 Task: Create Board Digital Advertising Strategies to Workspace Digital Strategy Consulting. Create Board IT Service Desk Management to Workspace Digital Strategy Consulting. Create Board Voice of Customer Customer Journey Mapping and Analysis to Workspace Digital Strategy Consulting
Action: Mouse moved to (485, 106)
Screenshot: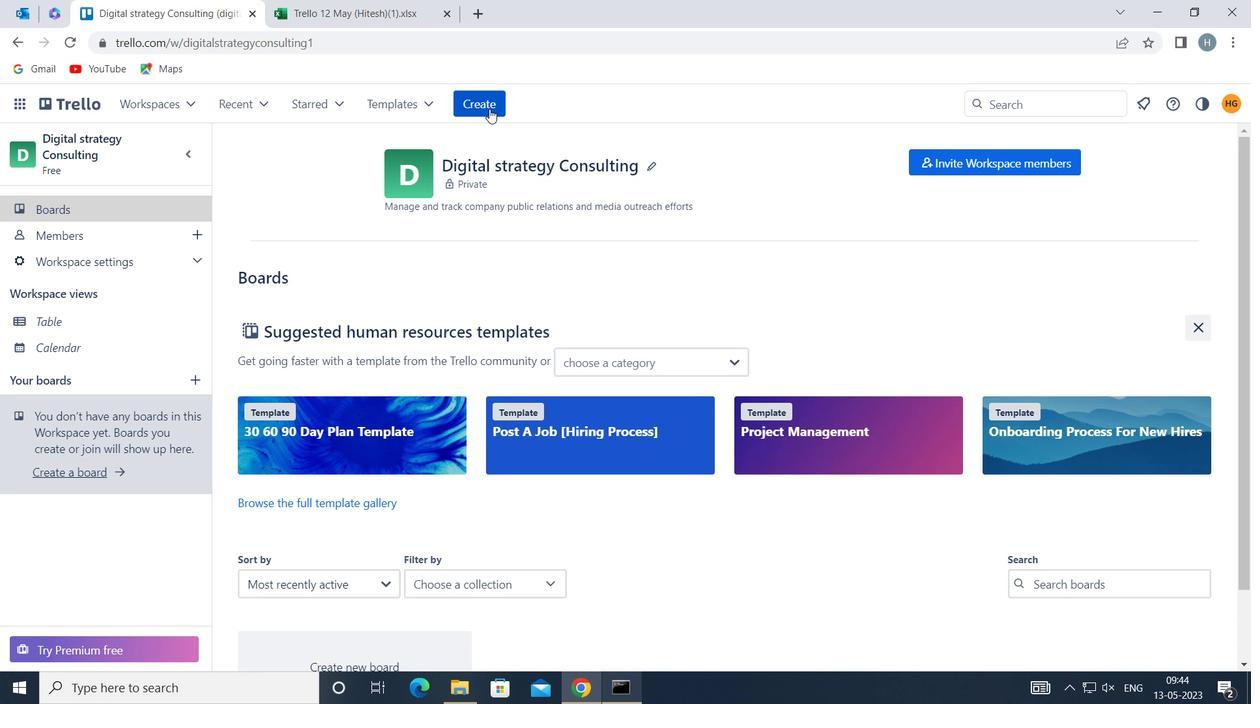 
Action: Mouse pressed left at (485, 106)
Screenshot: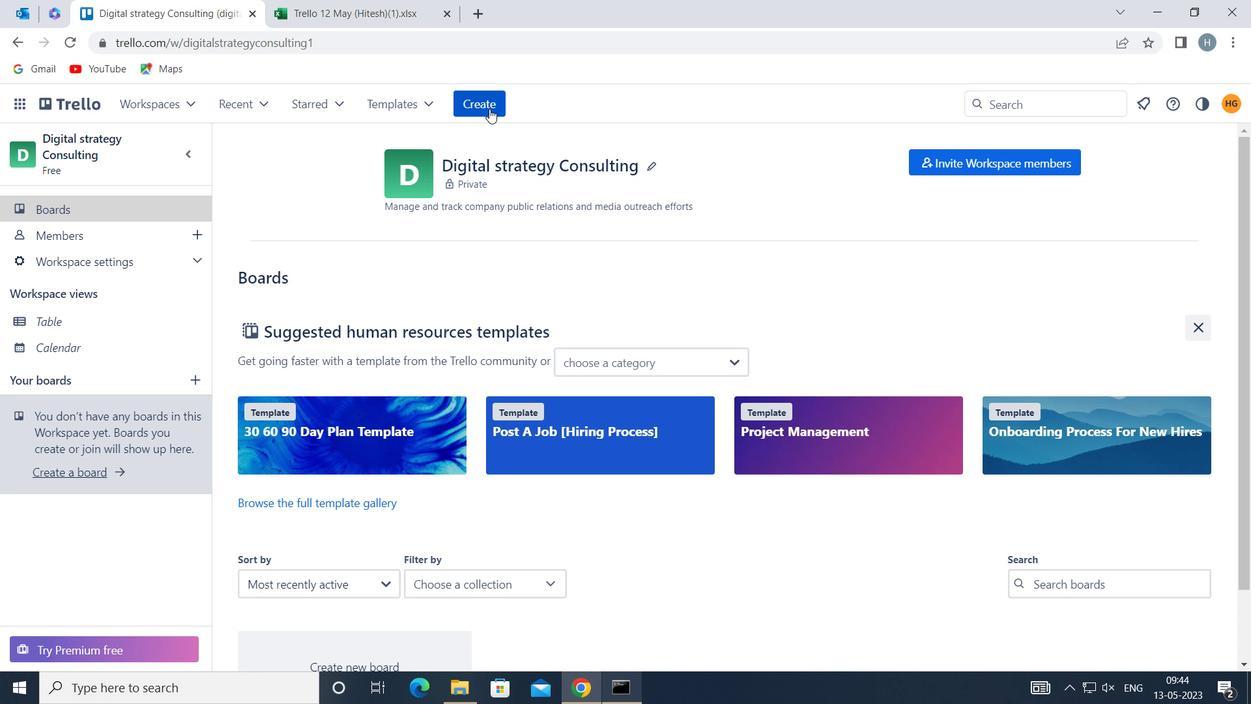 
Action: Mouse moved to (517, 162)
Screenshot: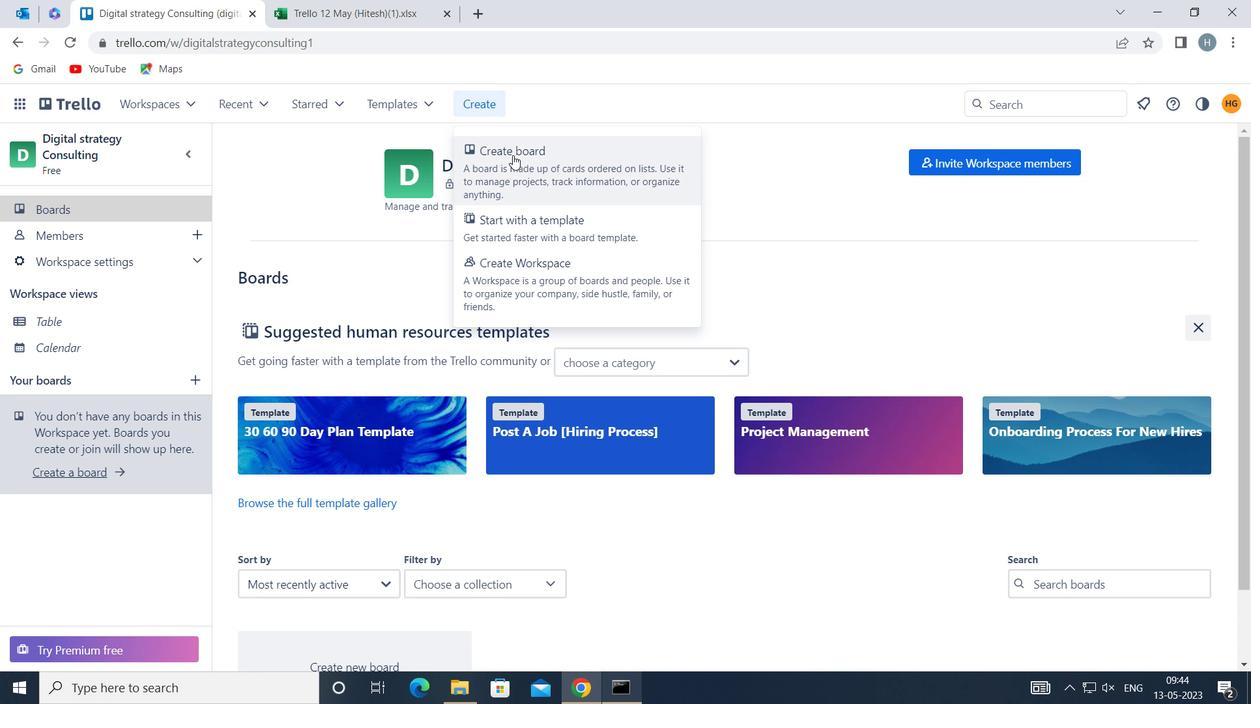 
Action: Mouse pressed left at (517, 162)
Screenshot: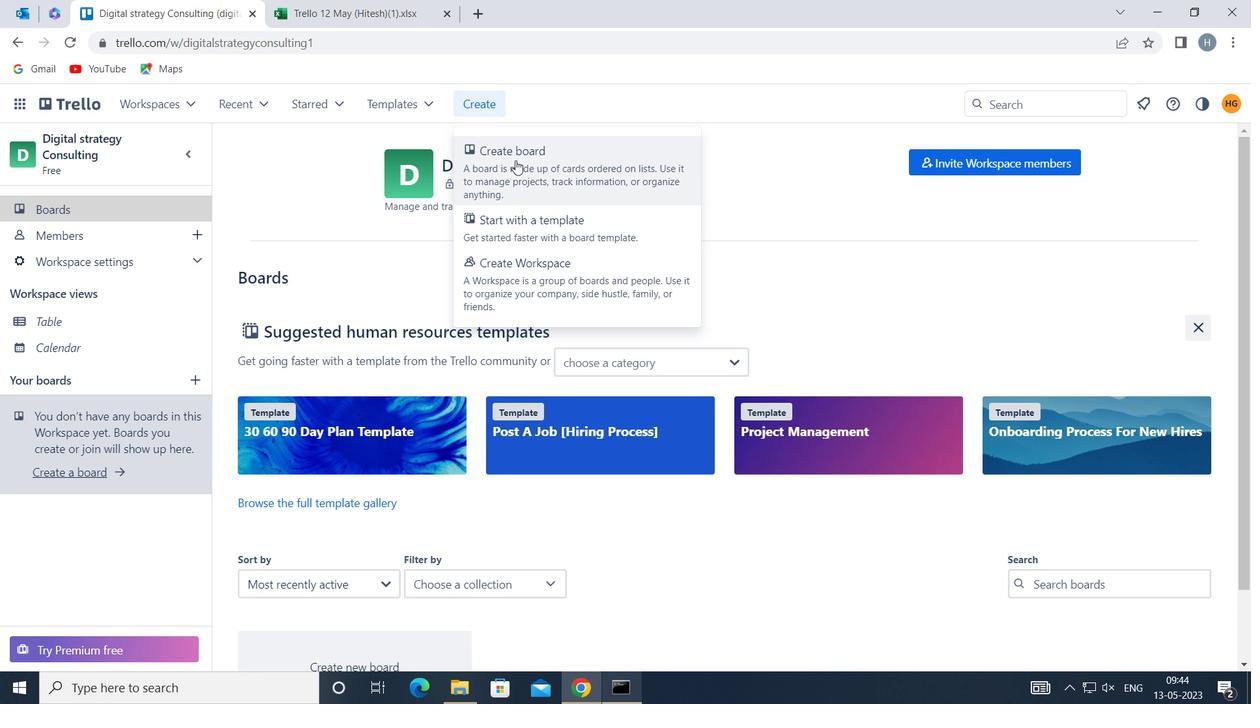 
Action: Mouse moved to (562, 367)
Screenshot: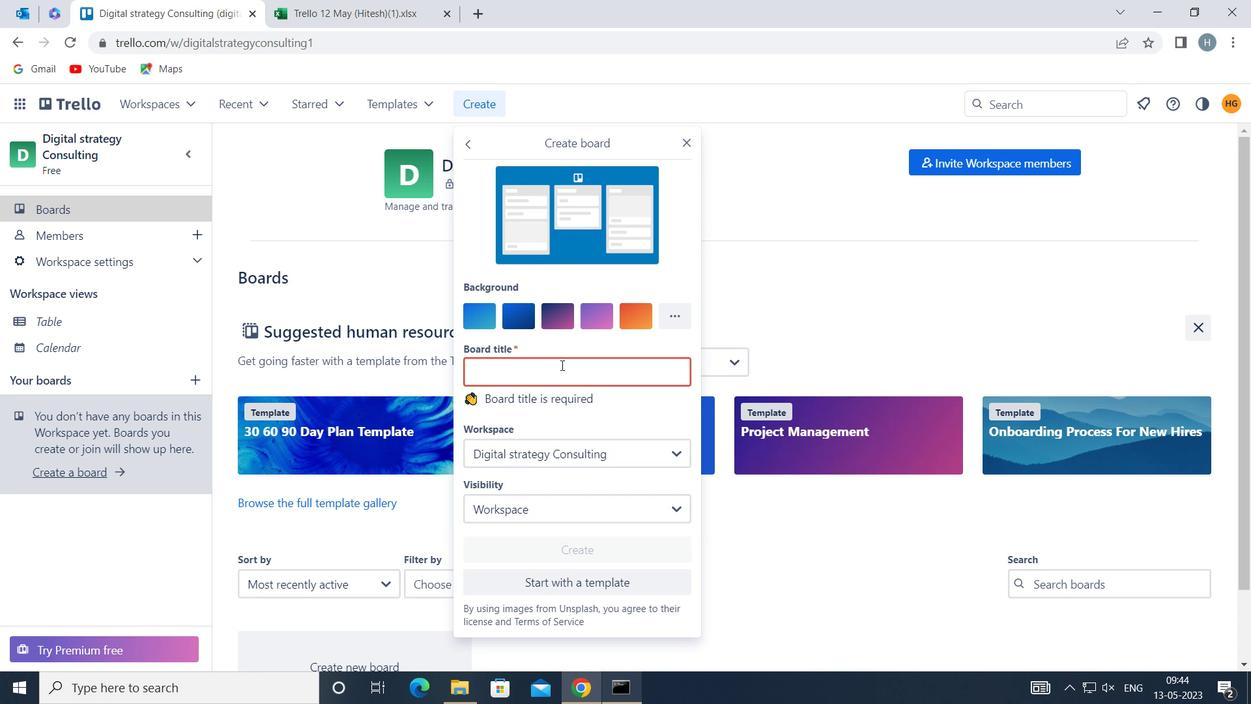 
Action: Mouse pressed left at (562, 367)
Screenshot: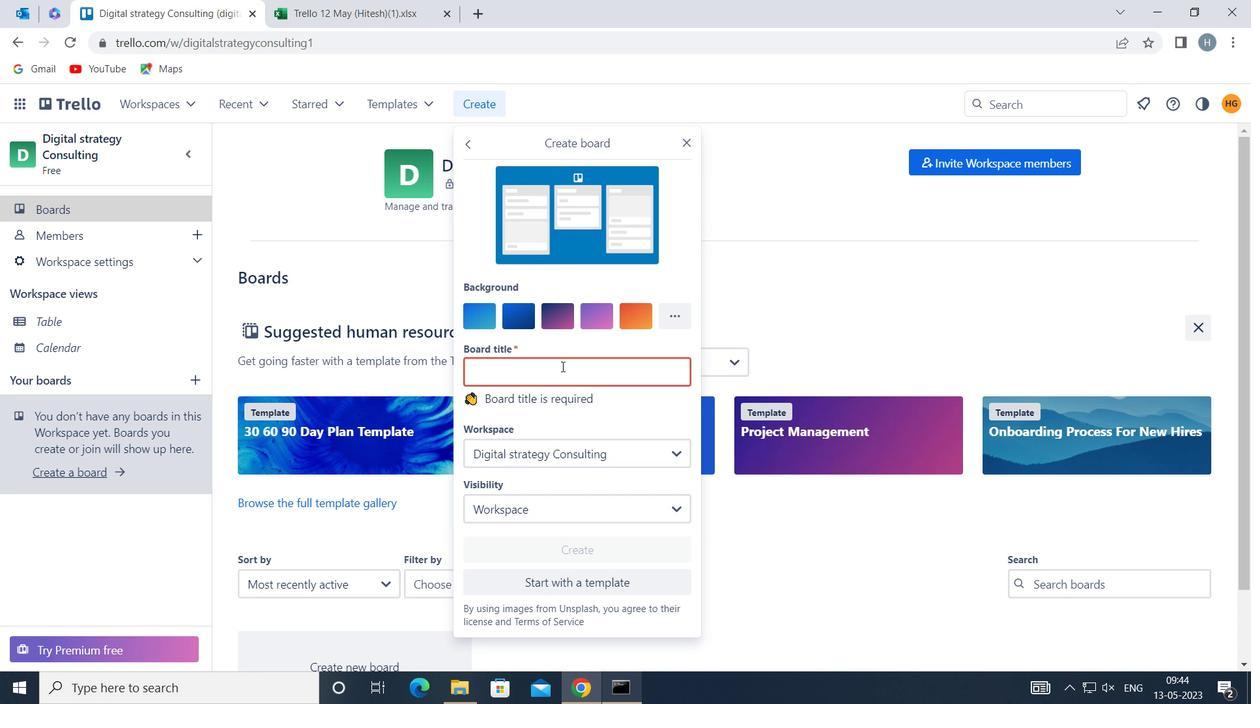 
Action: Mouse moved to (564, 367)
Screenshot: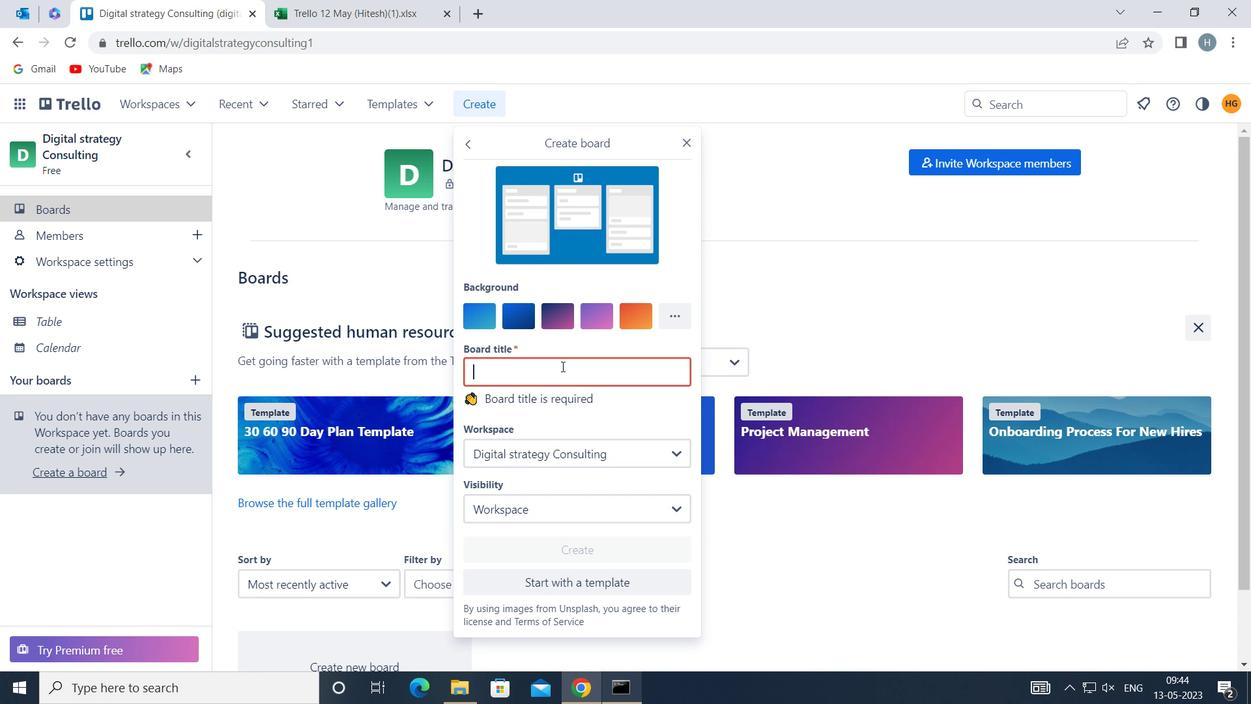 
Action: Key pressed <Key.shift>DIGITAL<Key.space><Key.shift>ADVERTISING<Key.space><Key.shift>STRATEGIES
Screenshot: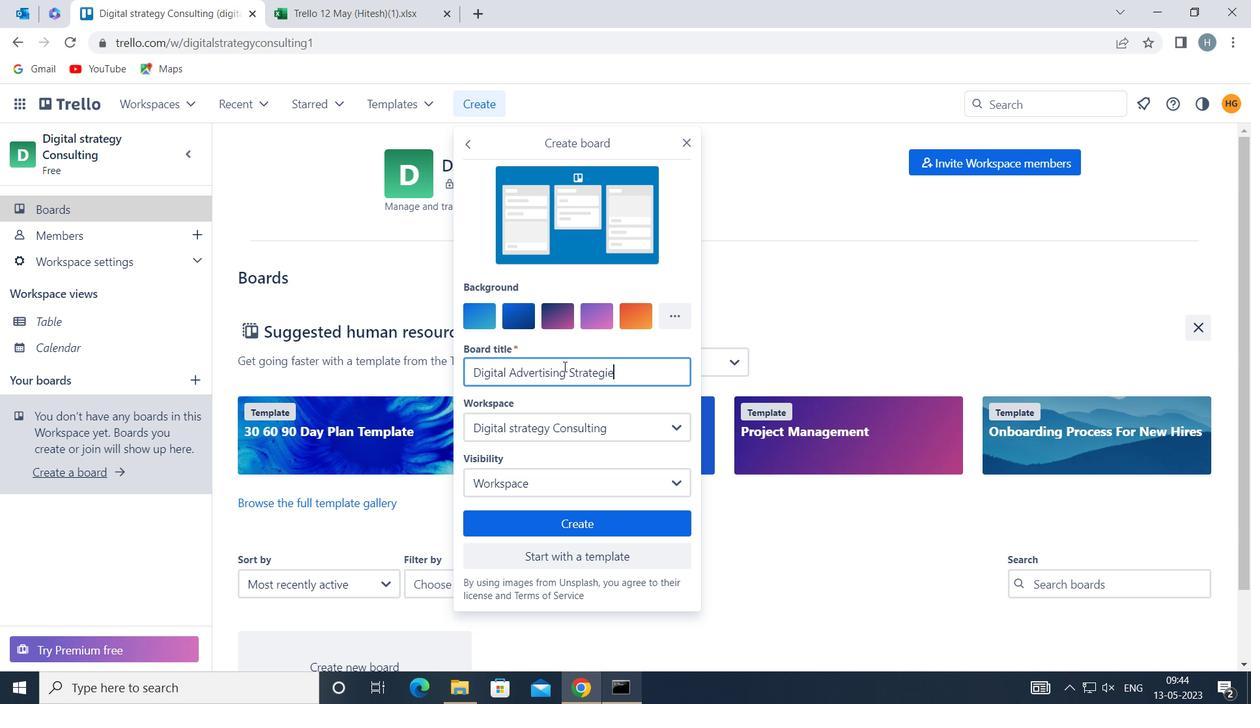 
Action: Mouse moved to (578, 522)
Screenshot: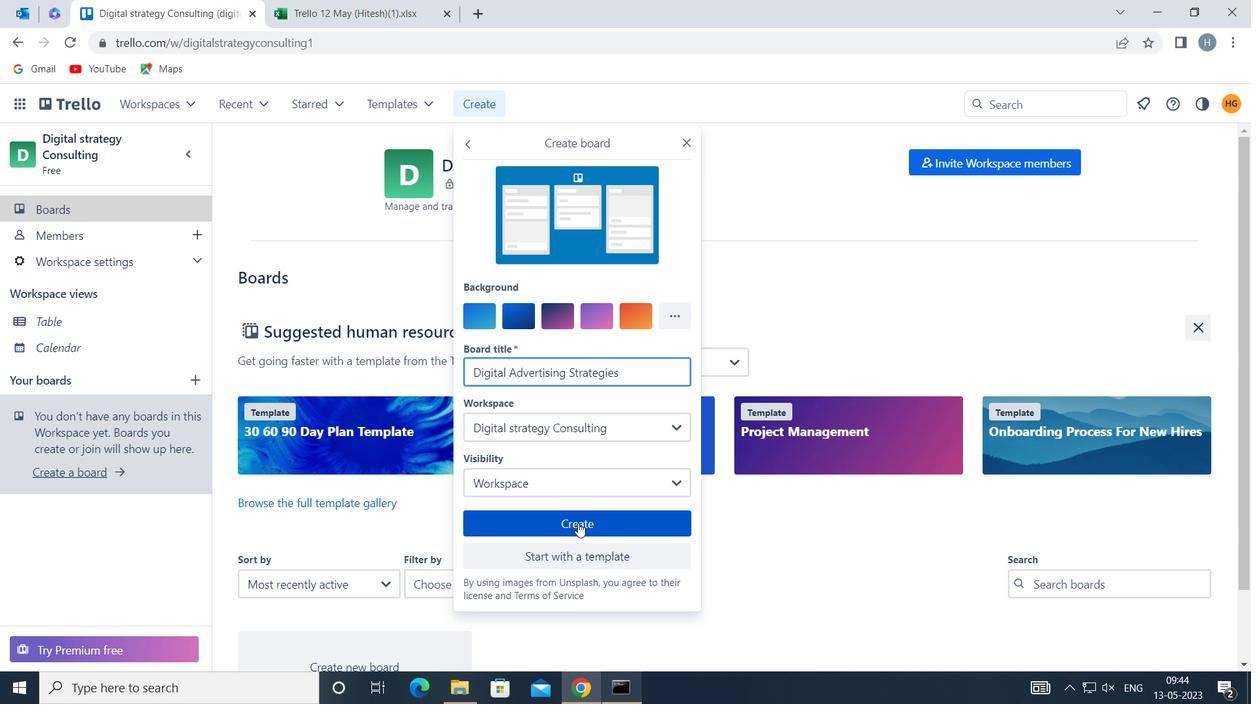 
Action: Mouse pressed left at (578, 522)
Screenshot: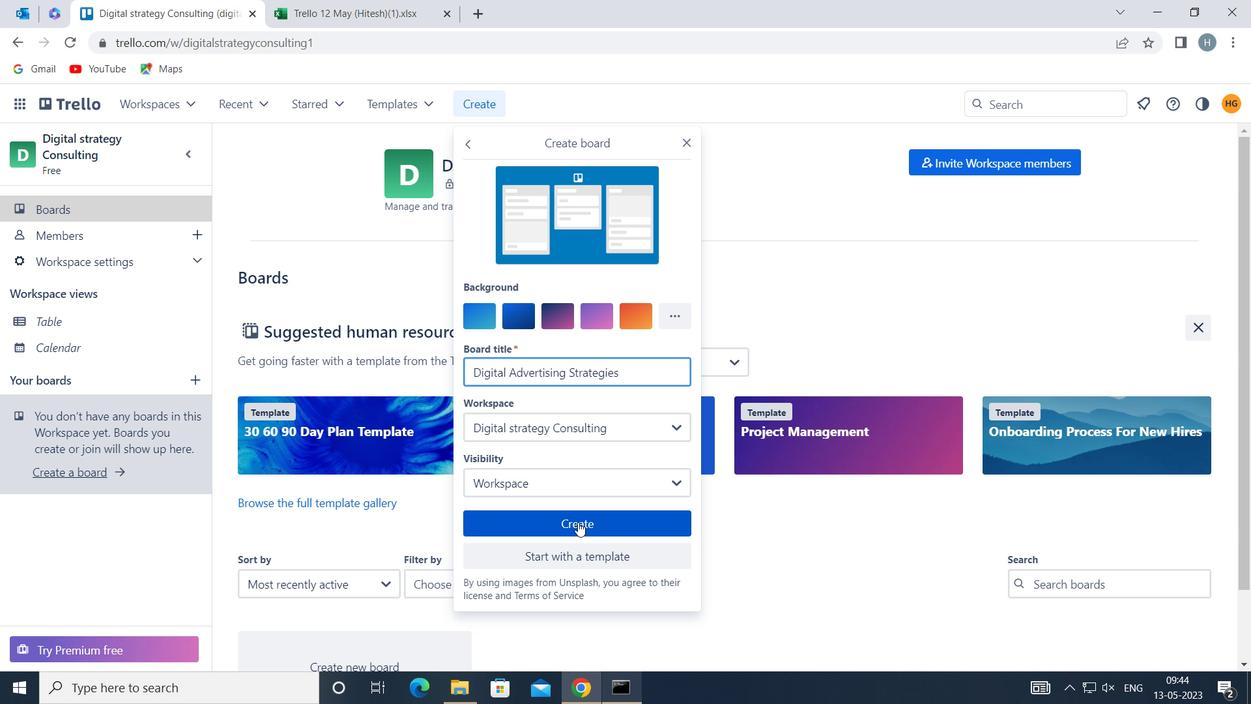 
Action: Mouse moved to (482, 100)
Screenshot: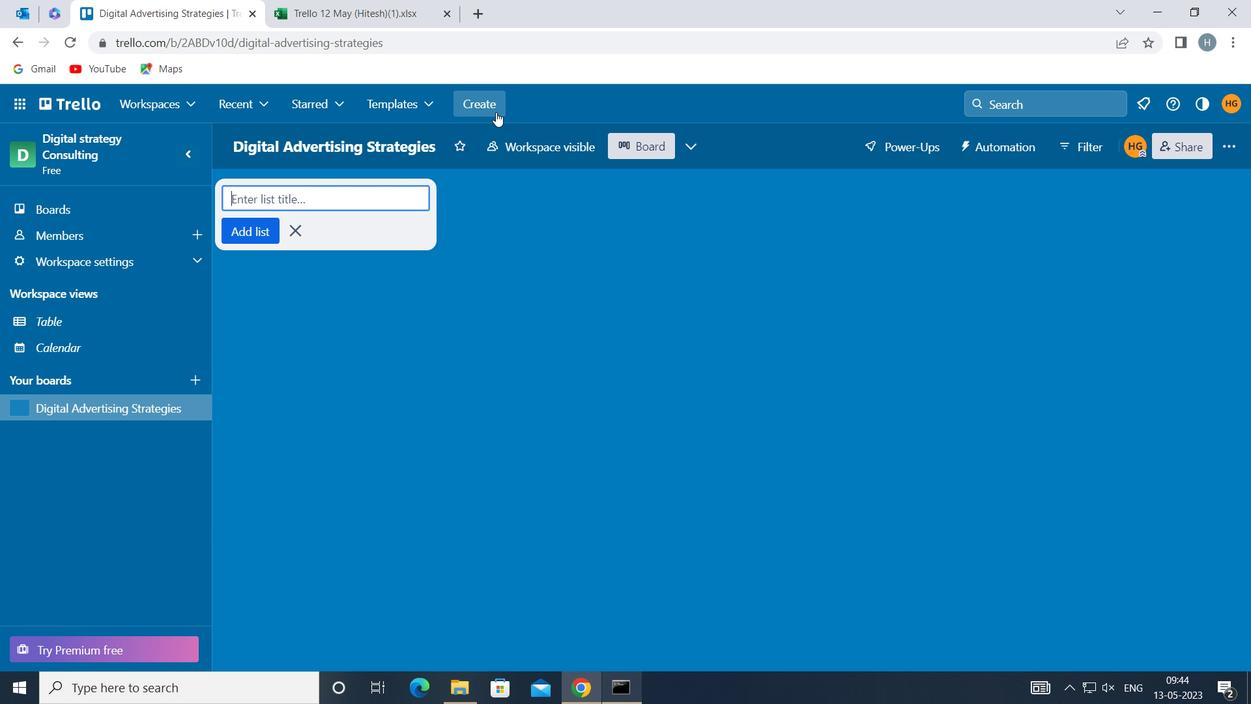 
Action: Mouse pressed left at (482, 100)
Screenshot: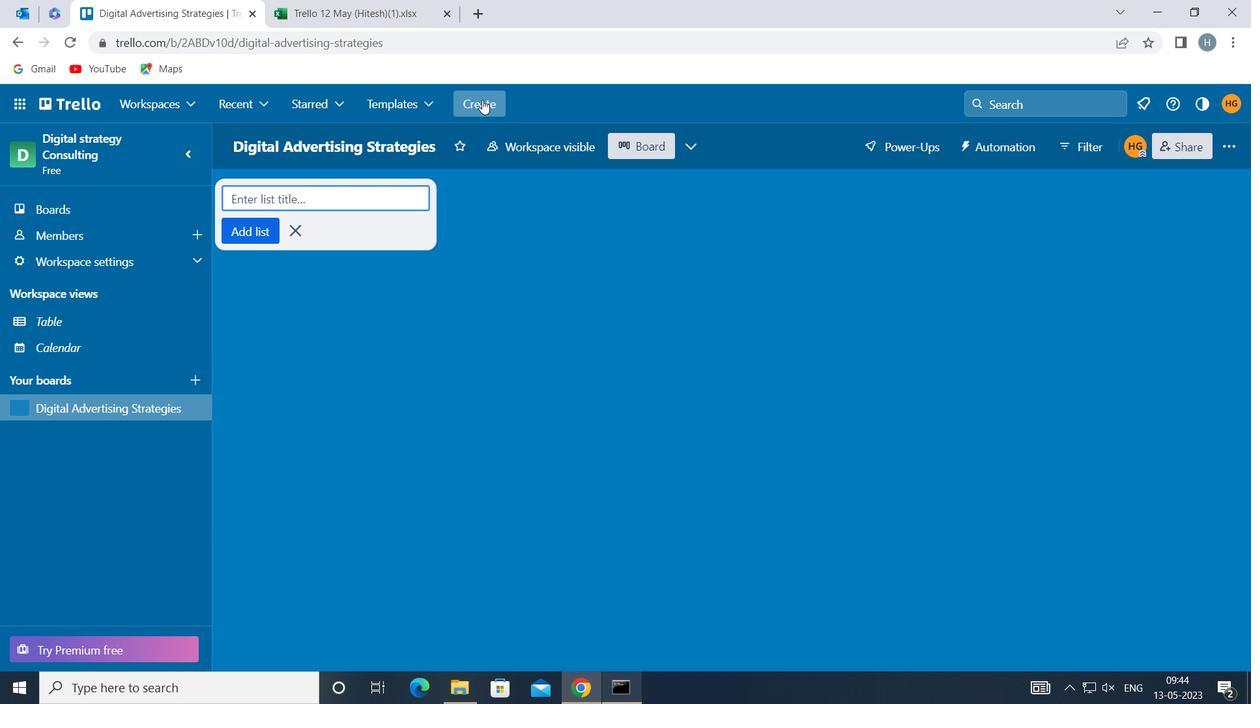 
Action: Mouse moved to (529, 164)
Screenshot: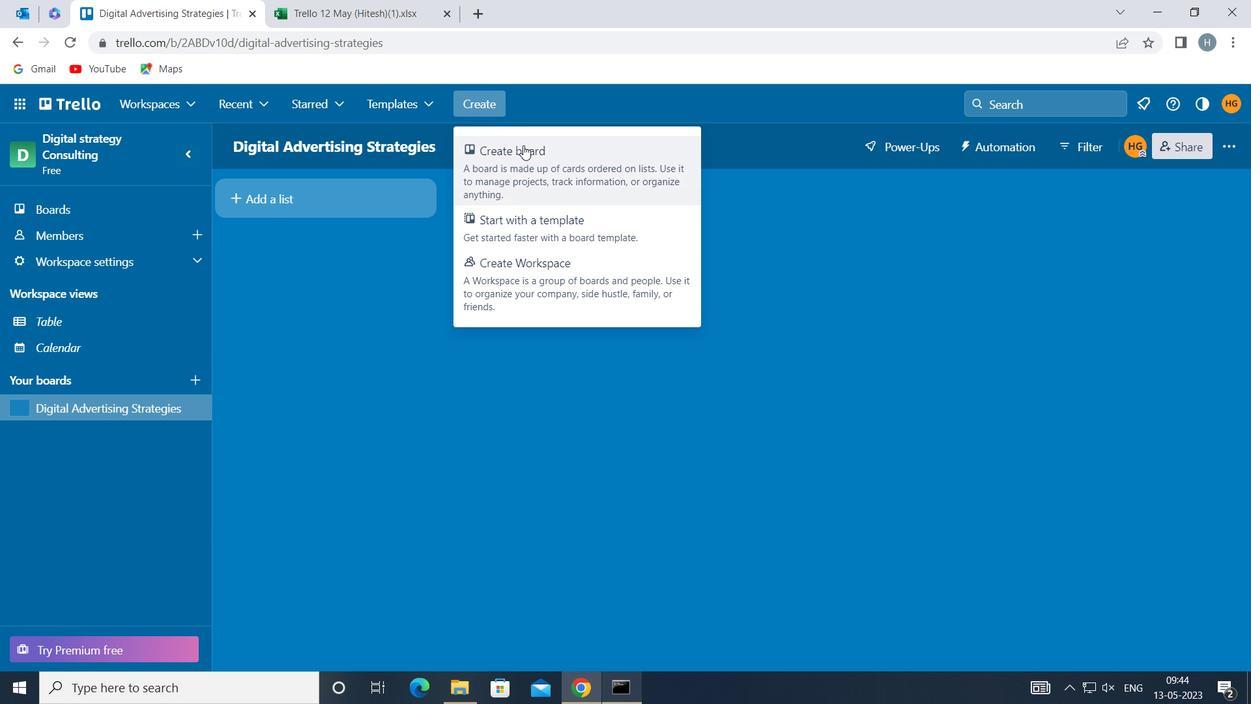 
Action: Mouse pressed left at (529, 164)
Screenshot: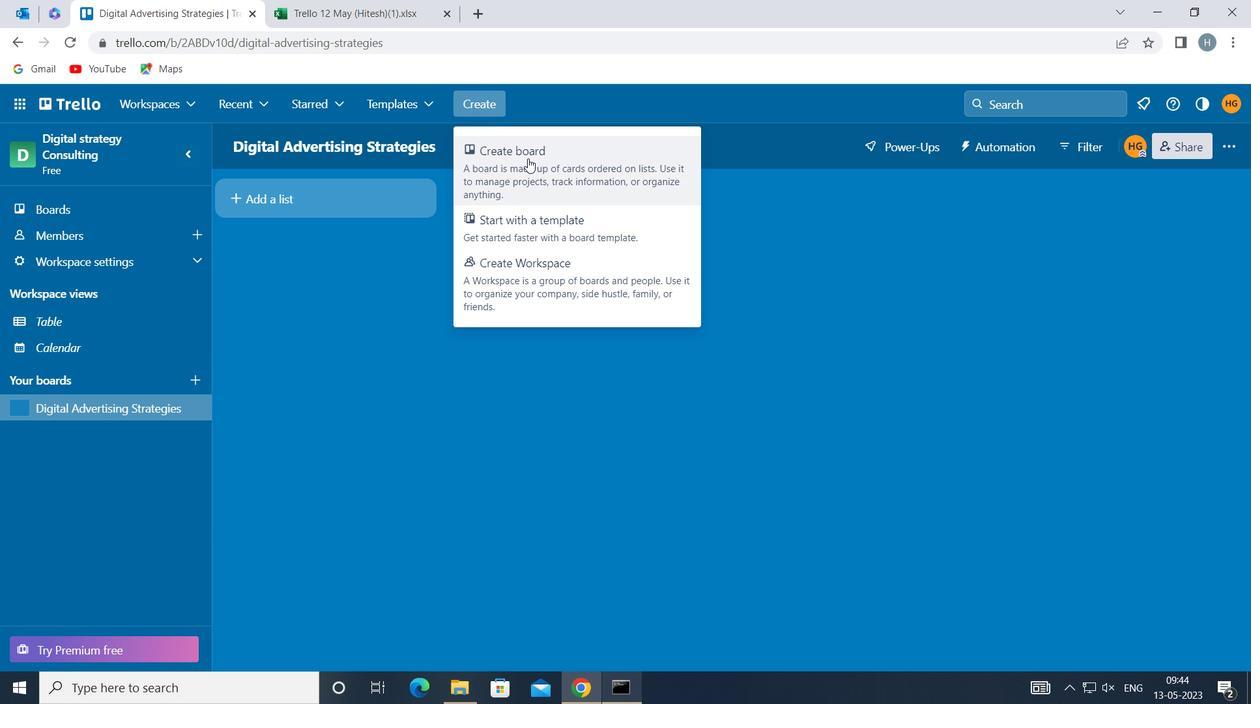
Action: Mouse moved to (586, 373)
Screenshot: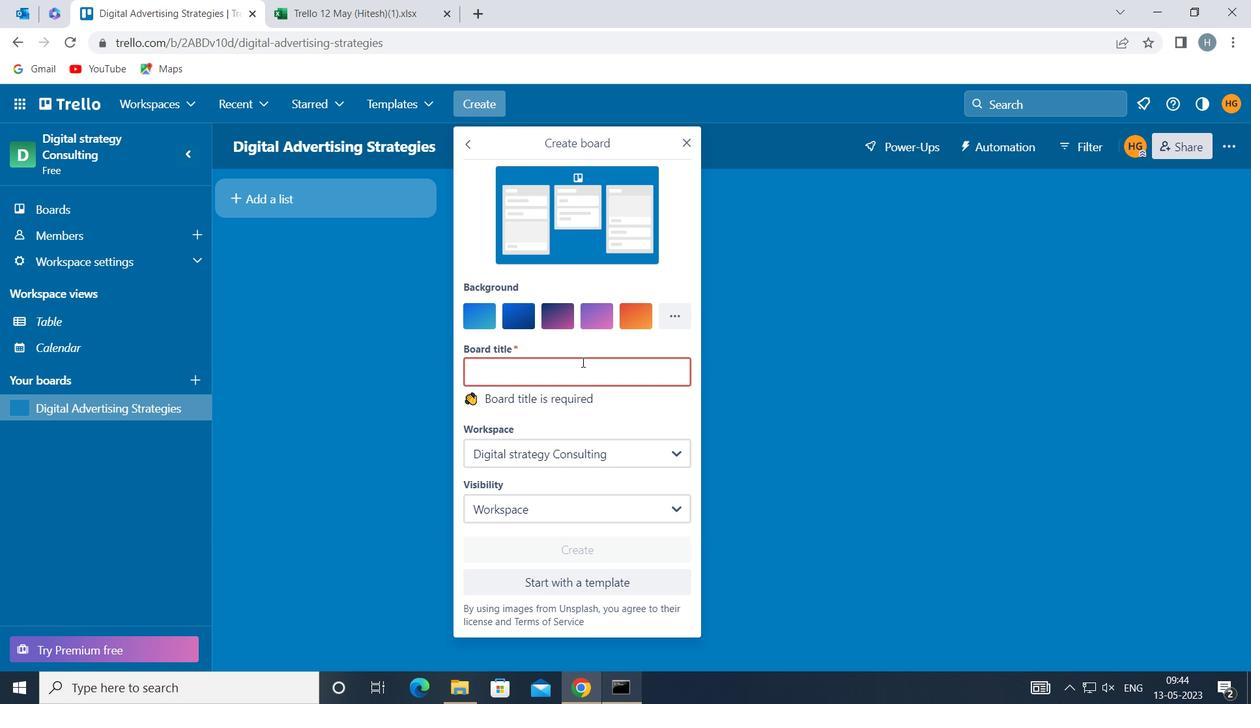 
Action: Mouse pressed left at (586, 373)
Screenshot: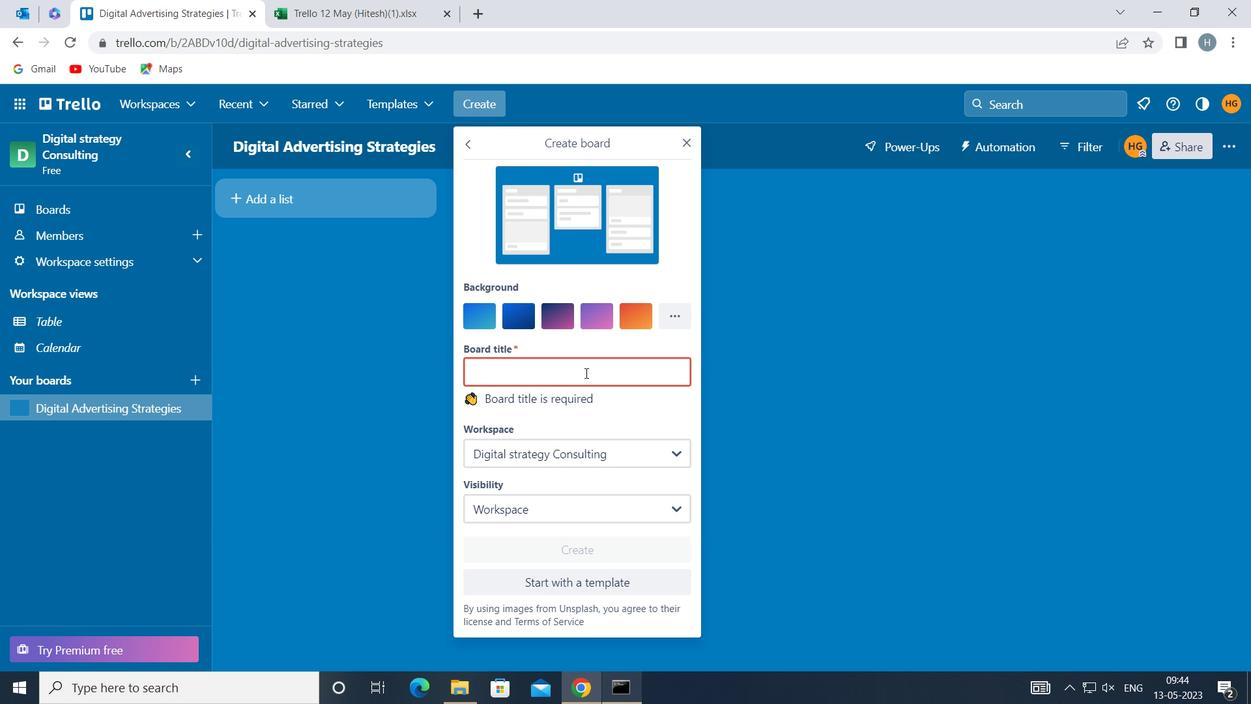 
Action: Mouse moved to (587, 373)
Screenshot: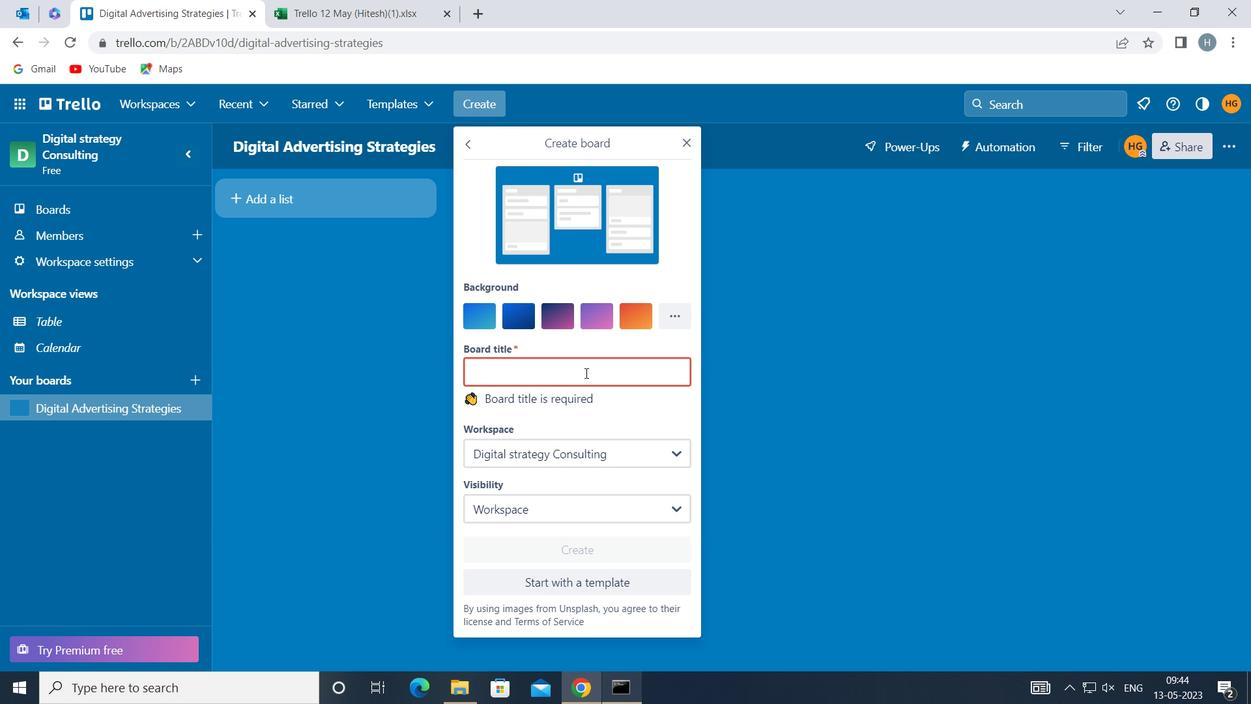 
Action: Key pressed <Key.shift>IT<Key.space><Key.shift>SERVICE<Key.space><Key.shift>DESK<Key.space><Key.shift>MANAGEMENT
Screenshot: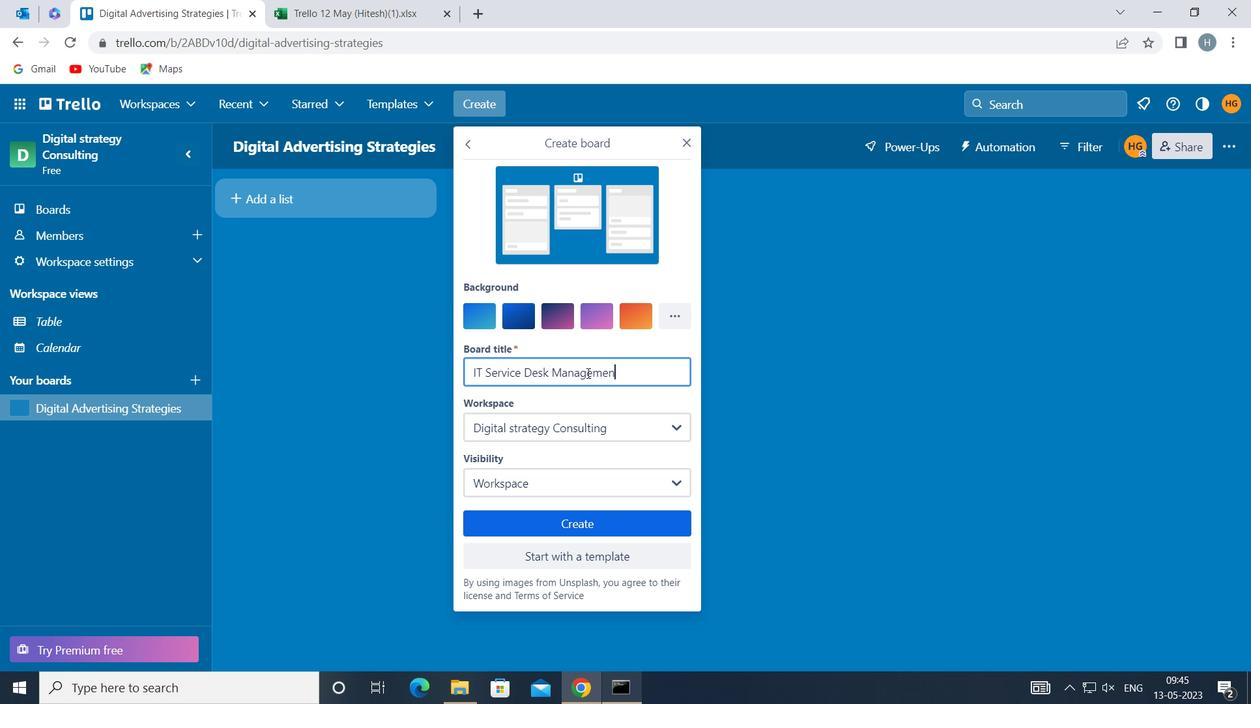 
Action: Mouse moved to (607, 519)
Screenshot: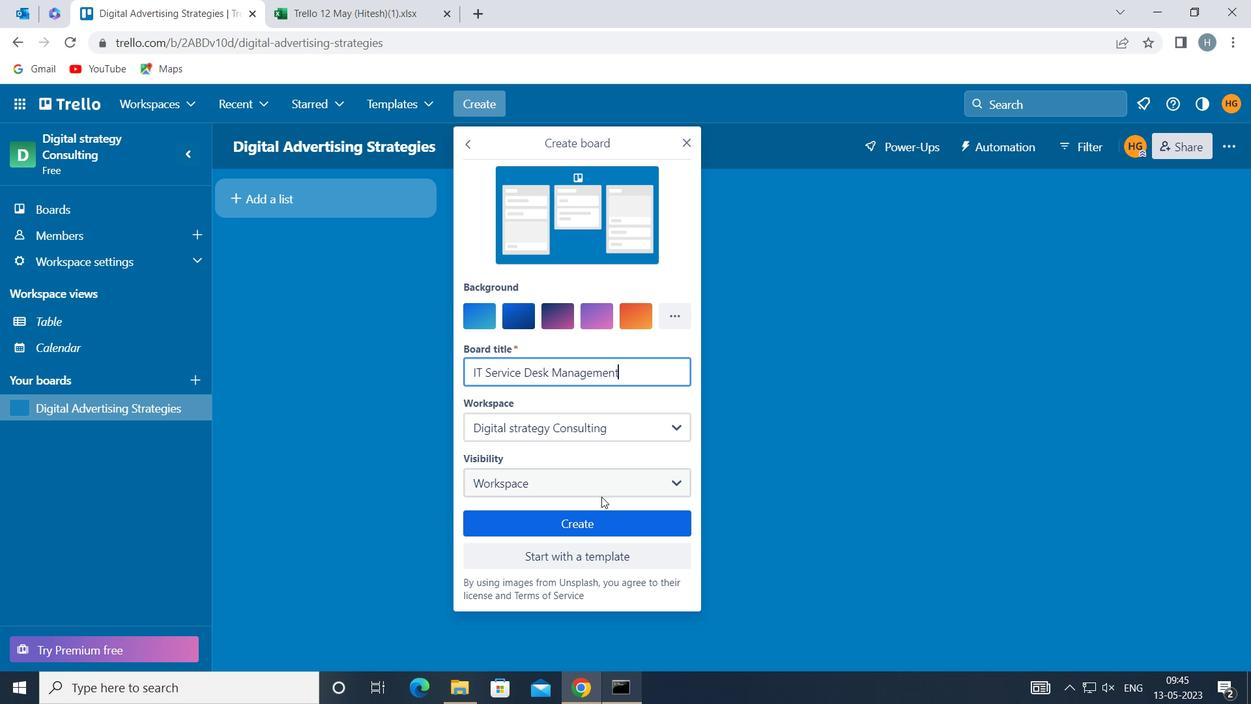 
Action: Mouse pressed left at (607, 519)
Screenshot: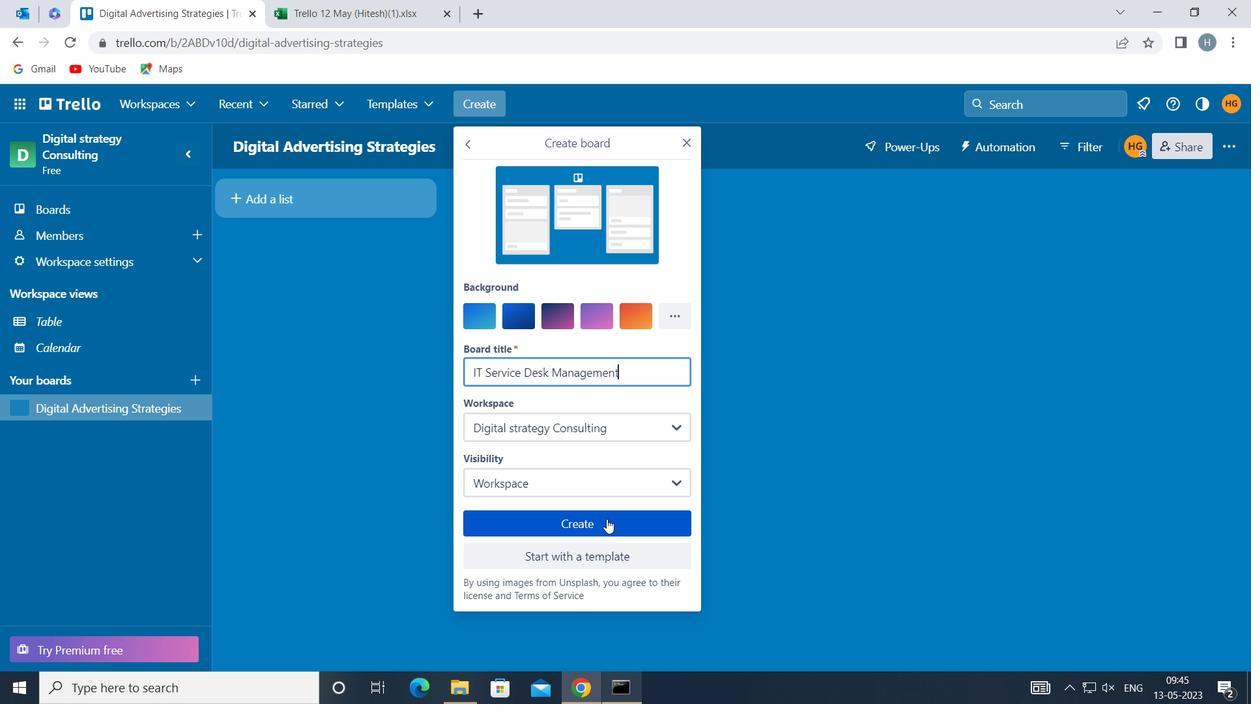 
Action: Mouse moved to (465, 95)
Screenshot: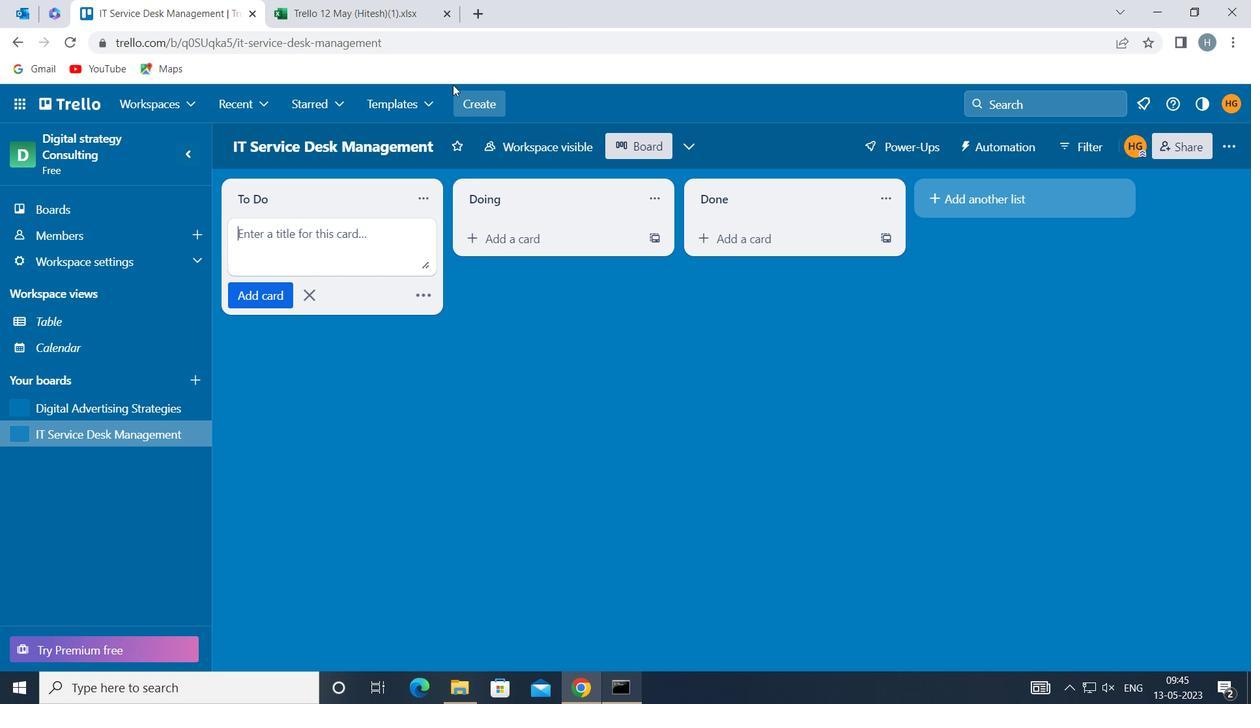 
Action: Mouse pressed left at (465, 95)
Screenshot: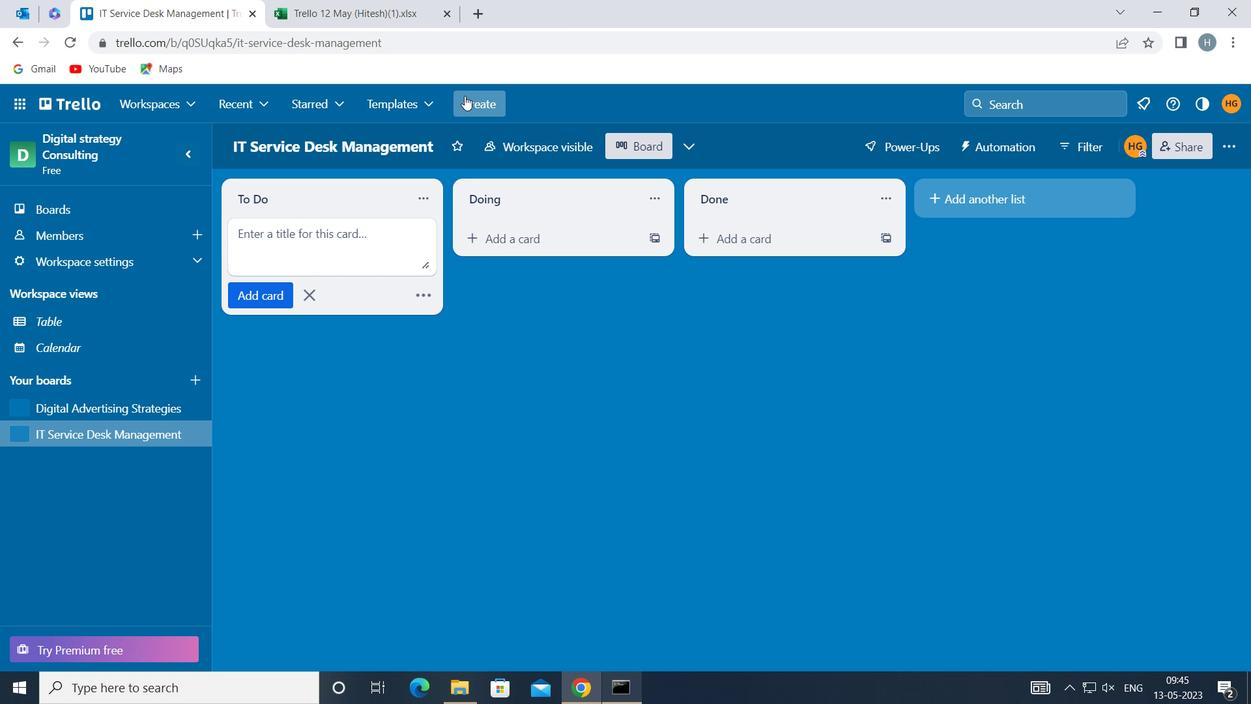 
Action: Mouse moved to (505, 153)
Screenshot: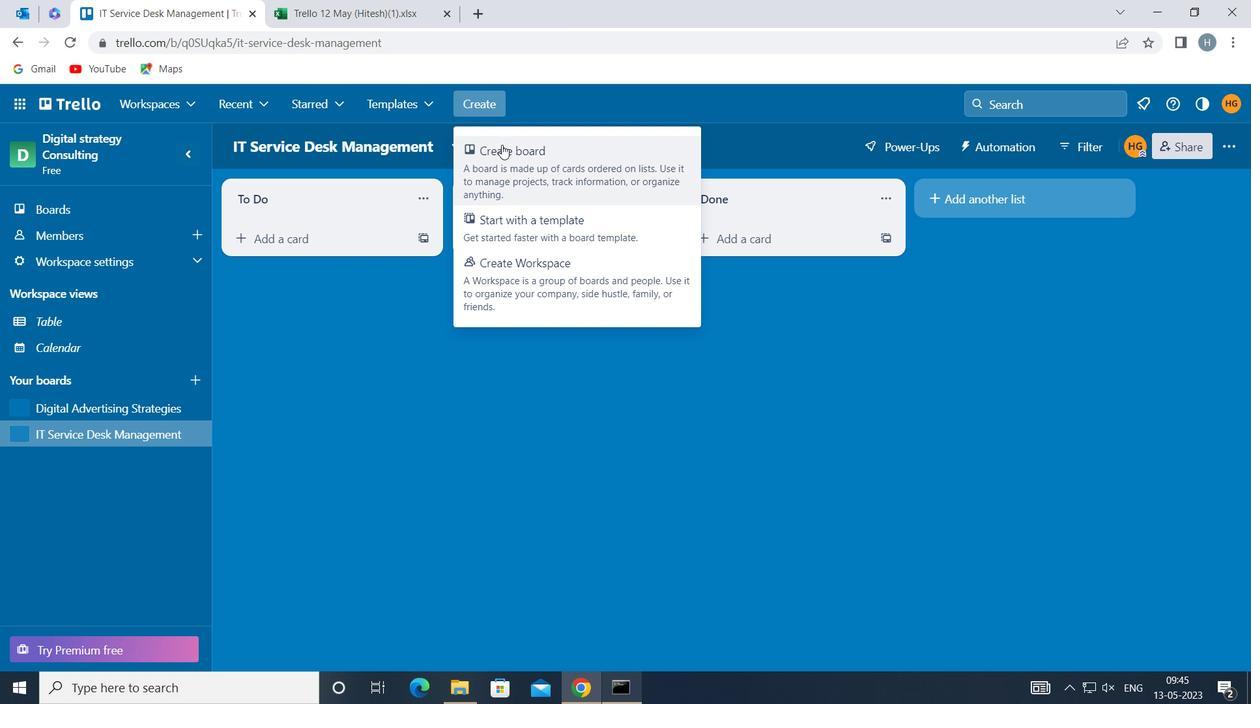 
Action: Mouse pressed left at (505, 153)
Screenshot: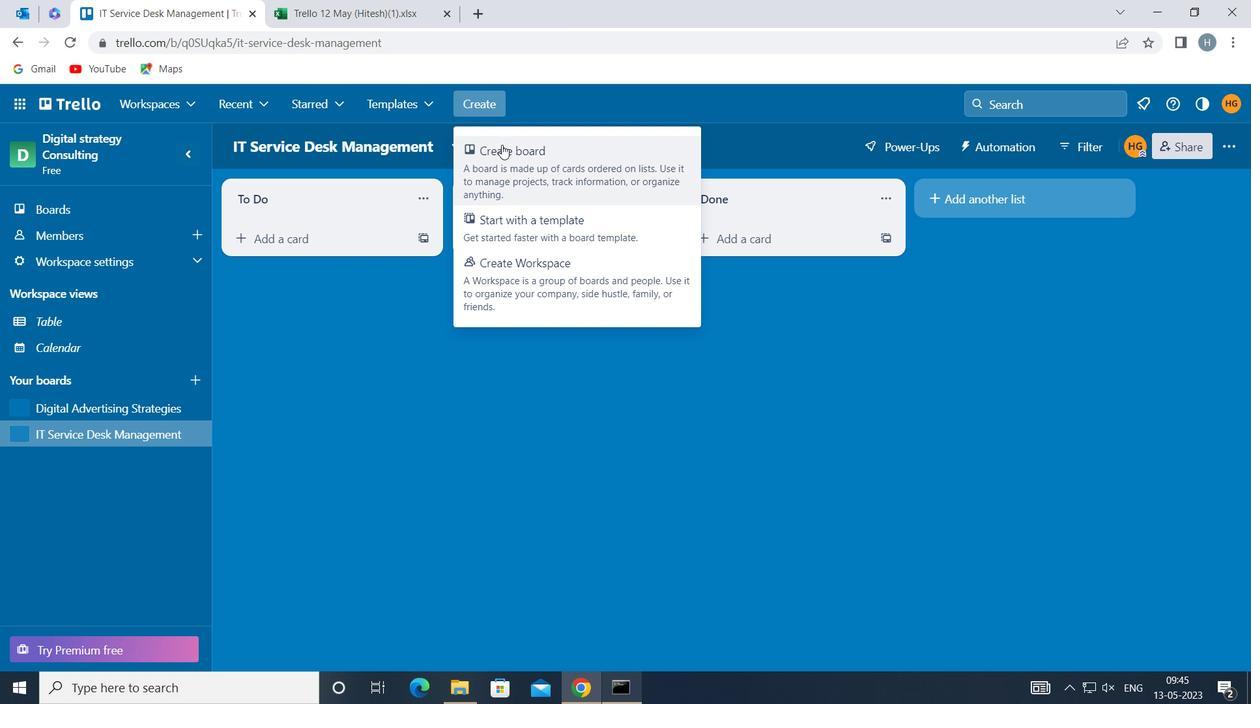 
Action: Mouse moved to (550, 370)
Screenshot: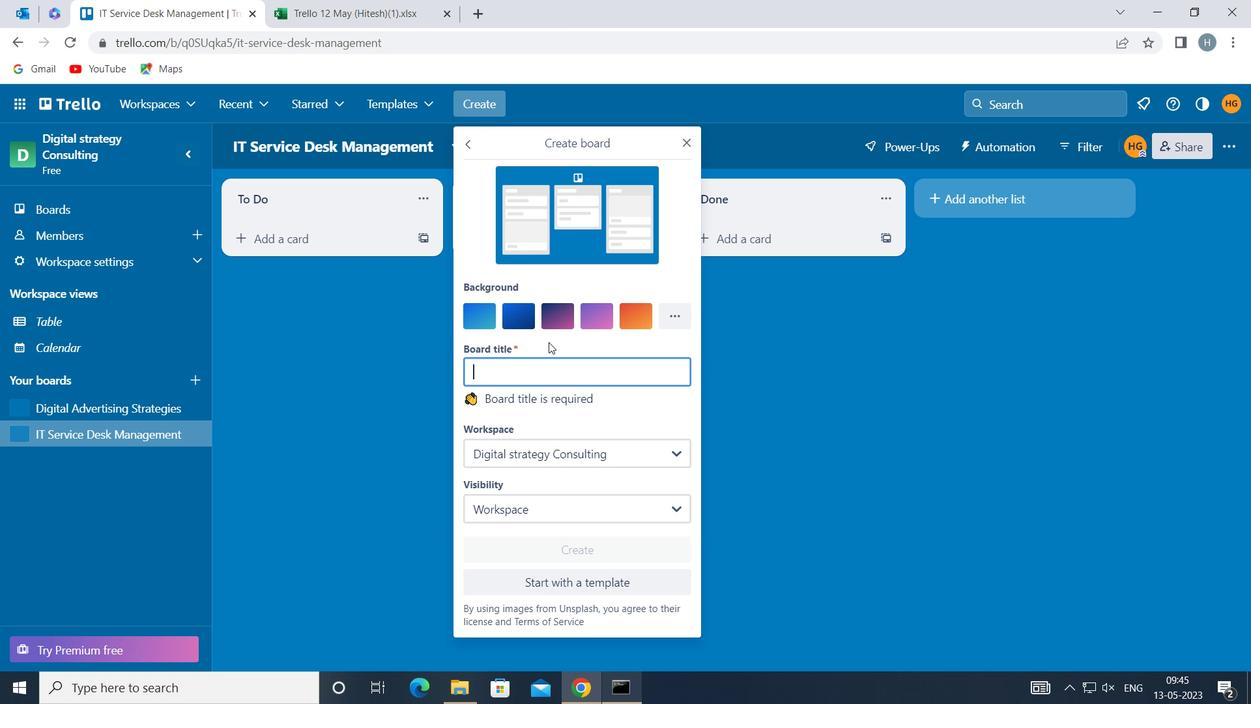 
Action: Mouse pressed left at (550, 370)
Screenshot: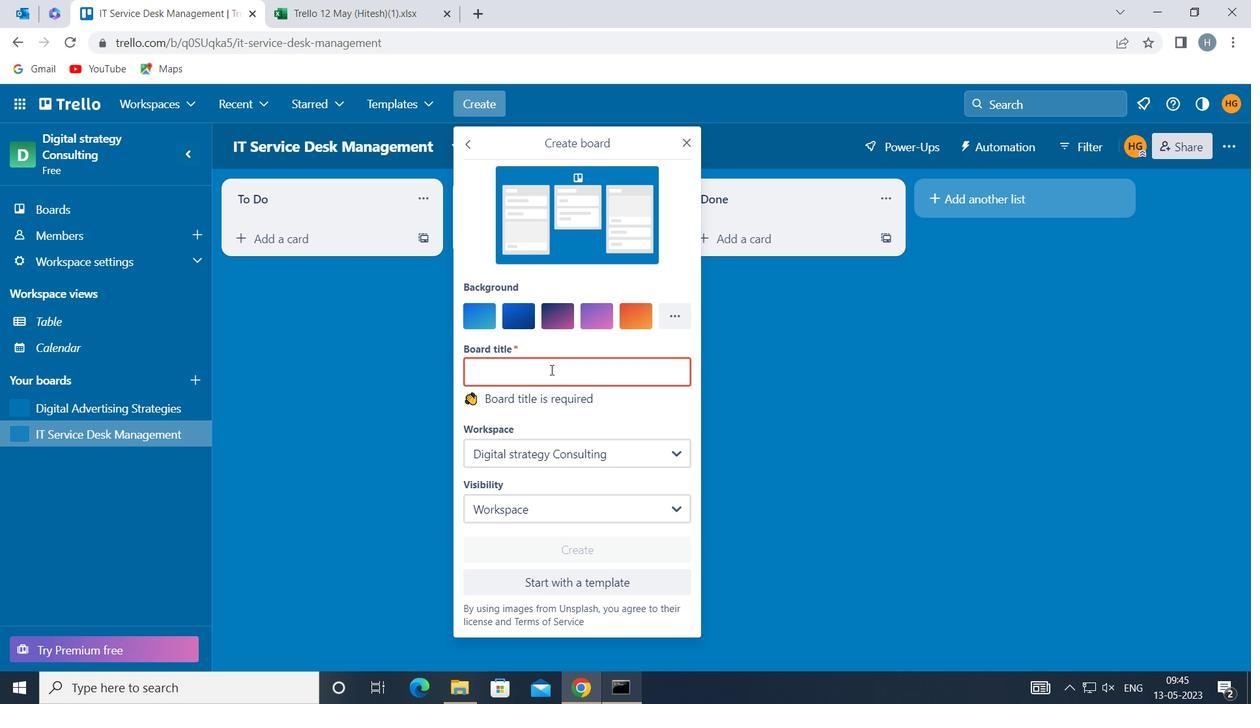 
Action: Mouse moved to (553, 371)
Screenshot: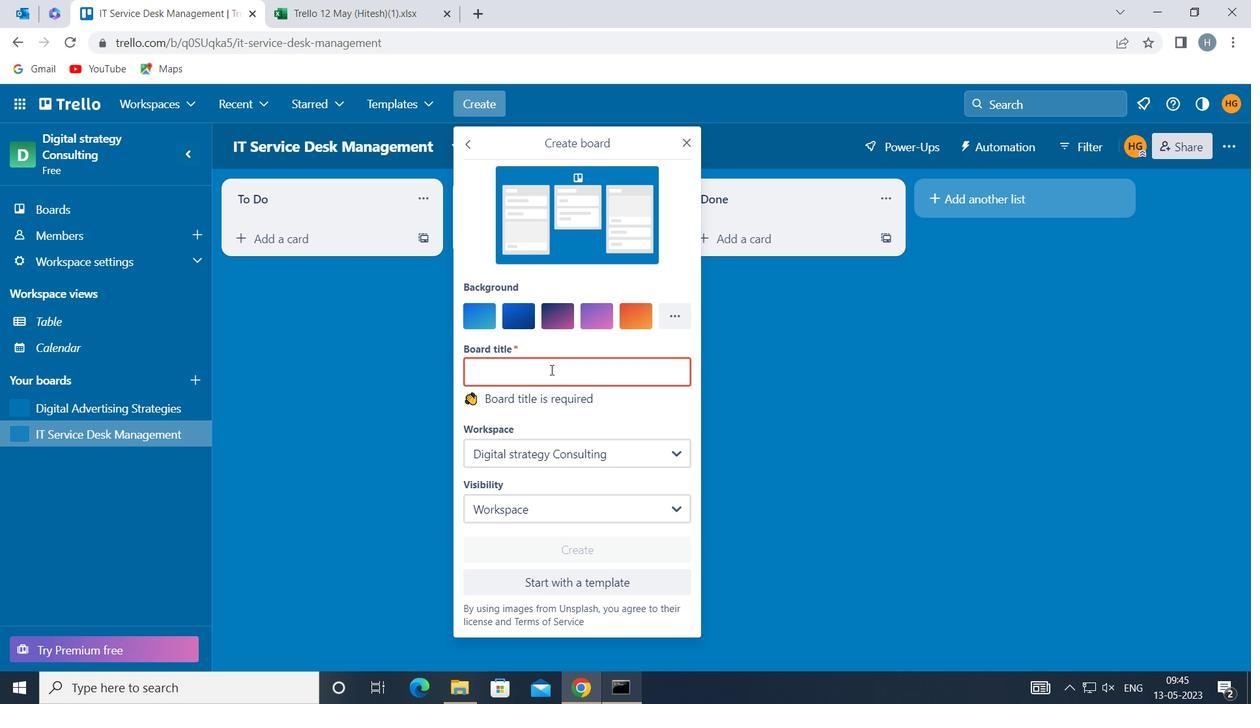 
Action: Key pressed <Key.shift>VOICE<Key.space>OF<Key.space><Key.shift>CUSTOMER<Key.space><Key.shift>JOURNEY<Key.space><Key.shift>MAPING<Key.space>AND<Key.space><Key.shift>ANALYSIS
Screenshot: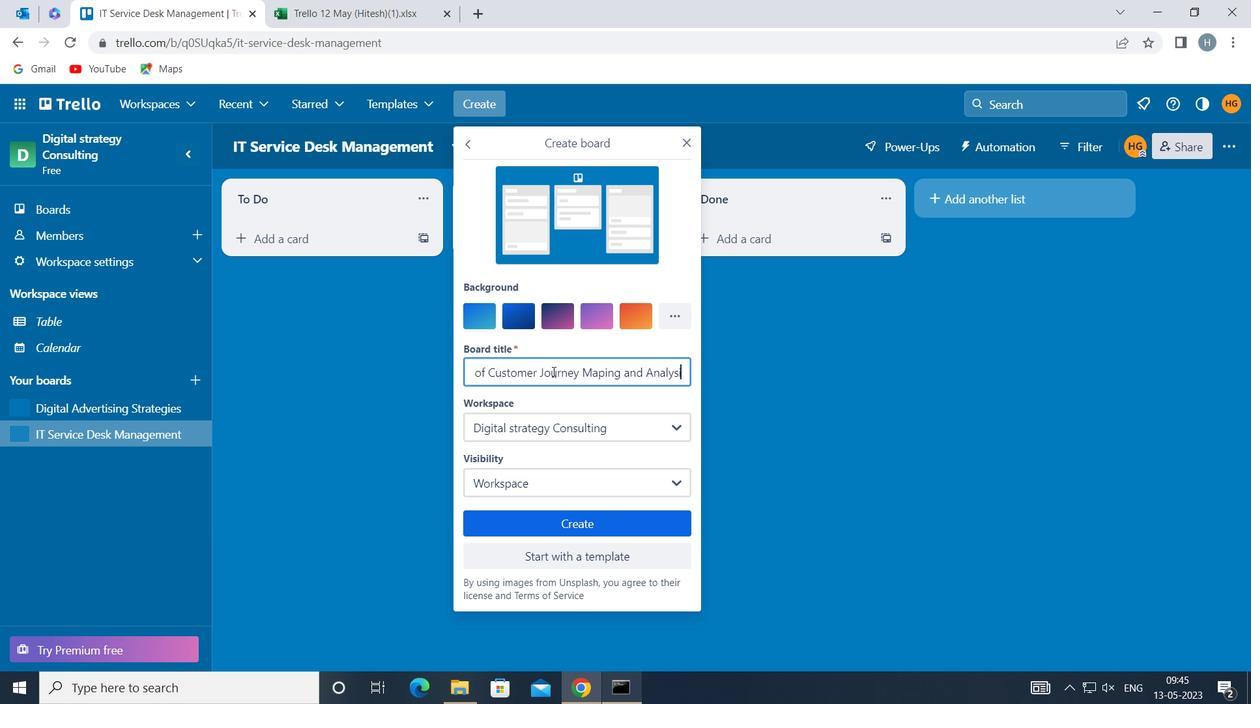 
Action: Mouse moved to (586, 517)
Screenshot: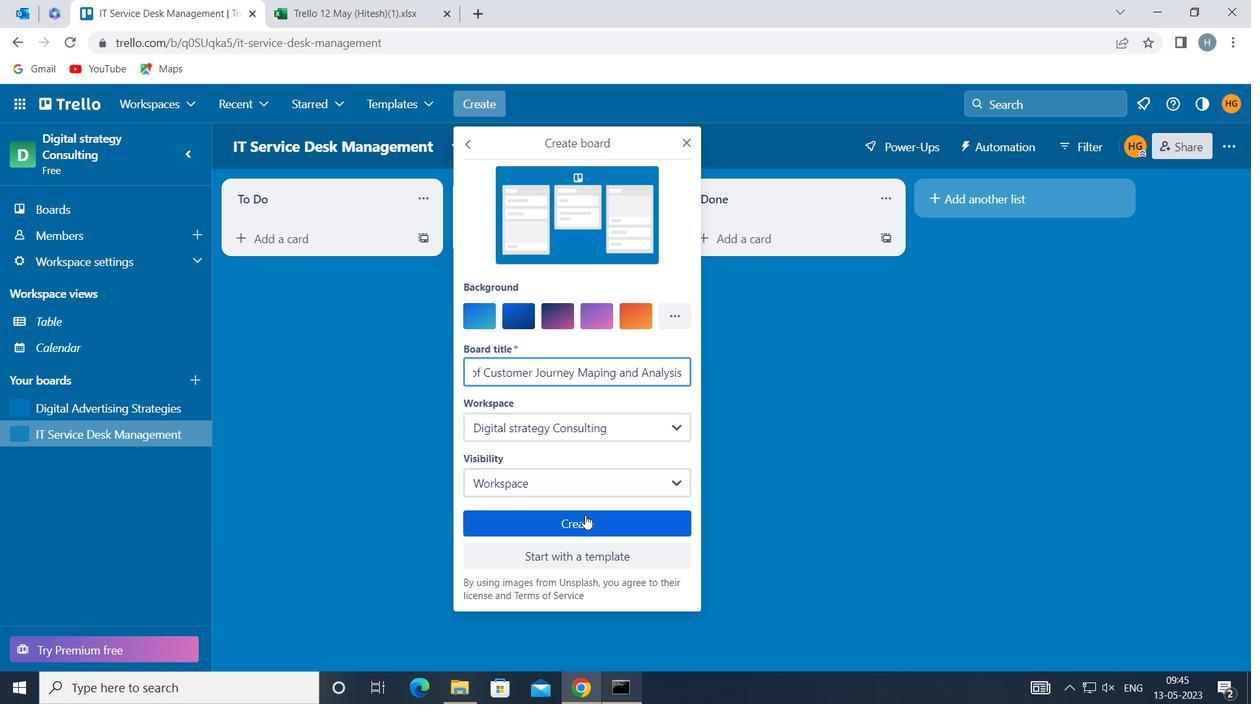 
Action: Mouse pressed left at (586, 517)
Screenshot: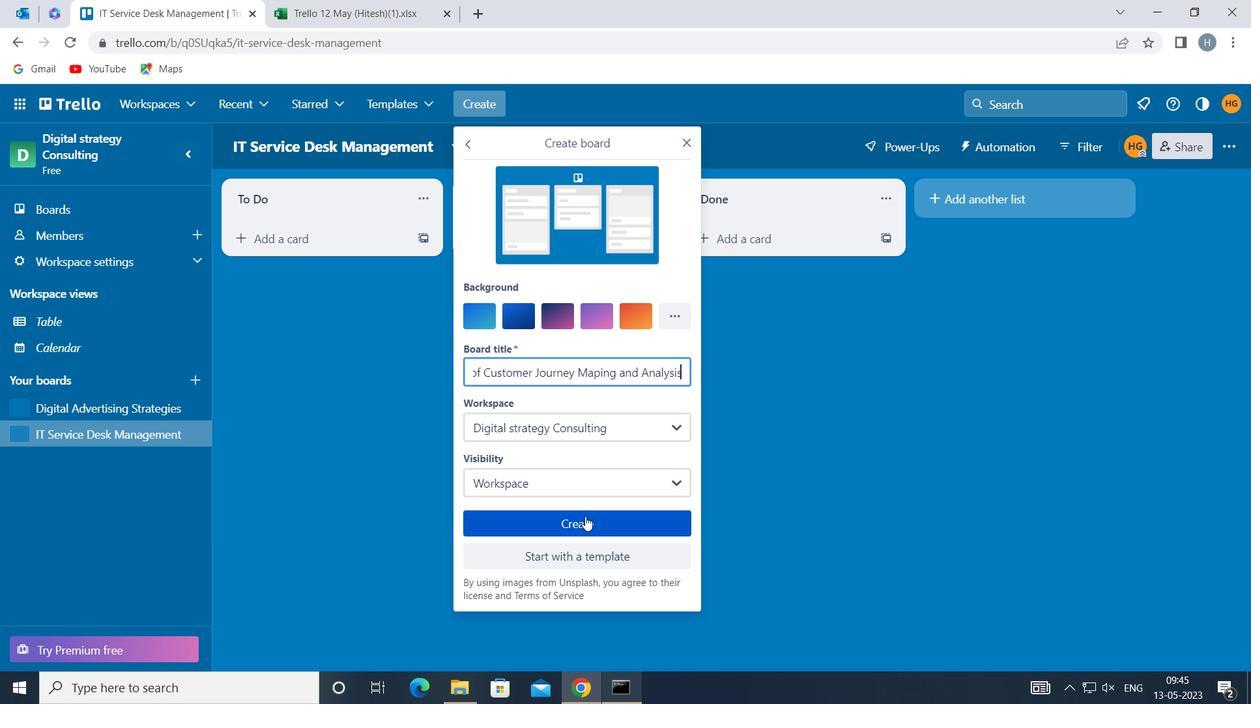 
Action: Mouse moved to (505, 348)
Screenshot: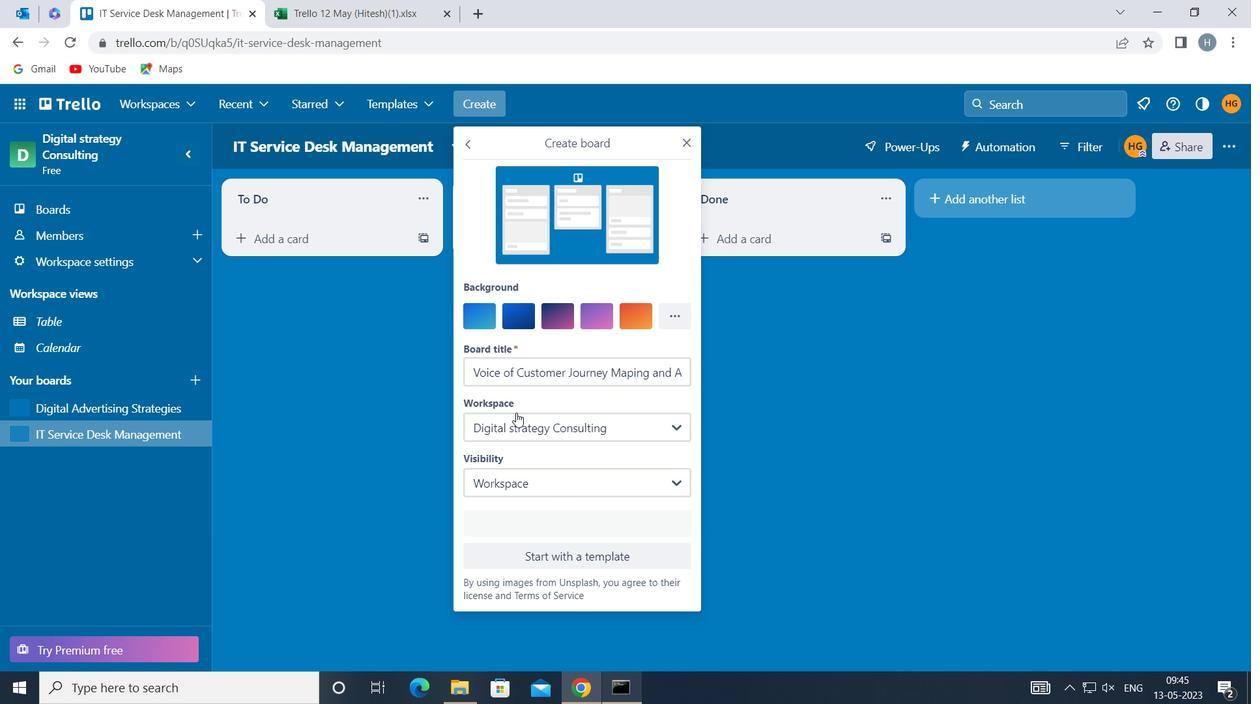 
Action: Key pressed <Key.f8>
Screenshot: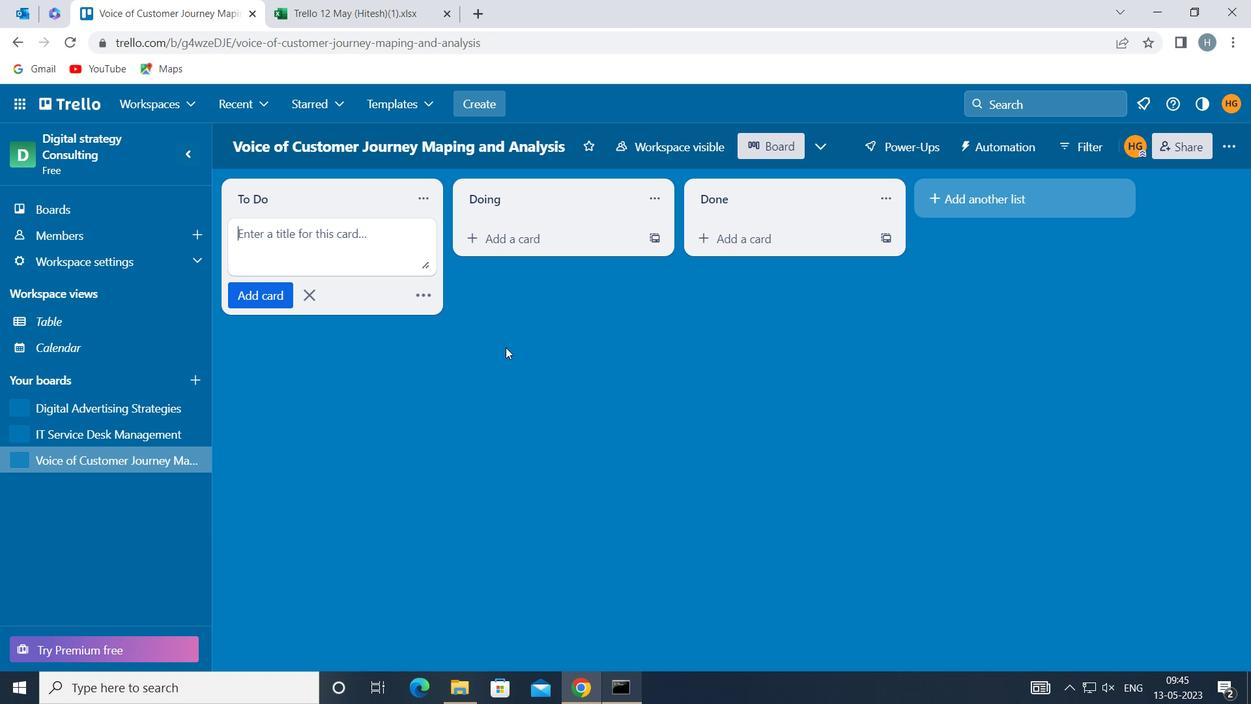 
